 Task: Create New Customer with Customer Name: BeerShop, Billing Address Line1: 4710 Wines Lane, Billing Address Line2:  Sabine Pass, Billing Address Line3:  Texas 77655, Cell Number: 361-396-6472
Action: Mouse pressed left at (142, 28)
Screenshot: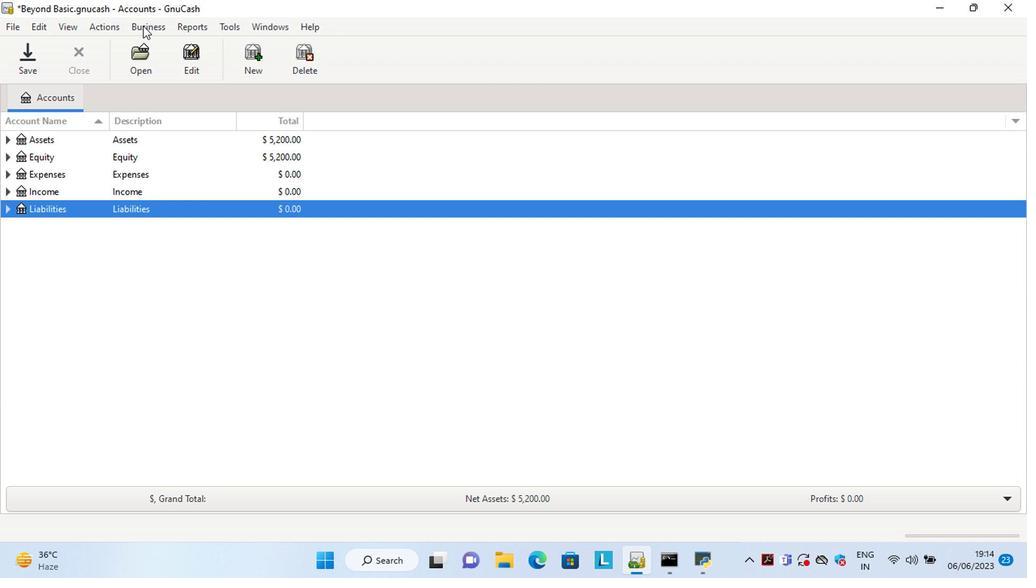 
Action: Mouse moved to (311, 64)
Screenshot: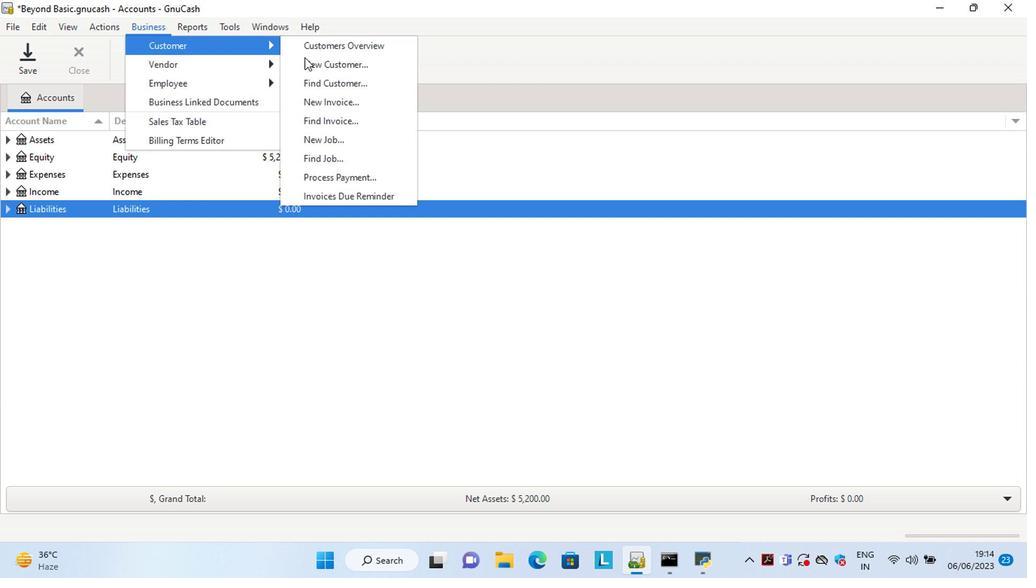 
Action: Mouse pressed left at (311, 64)
Screenshot: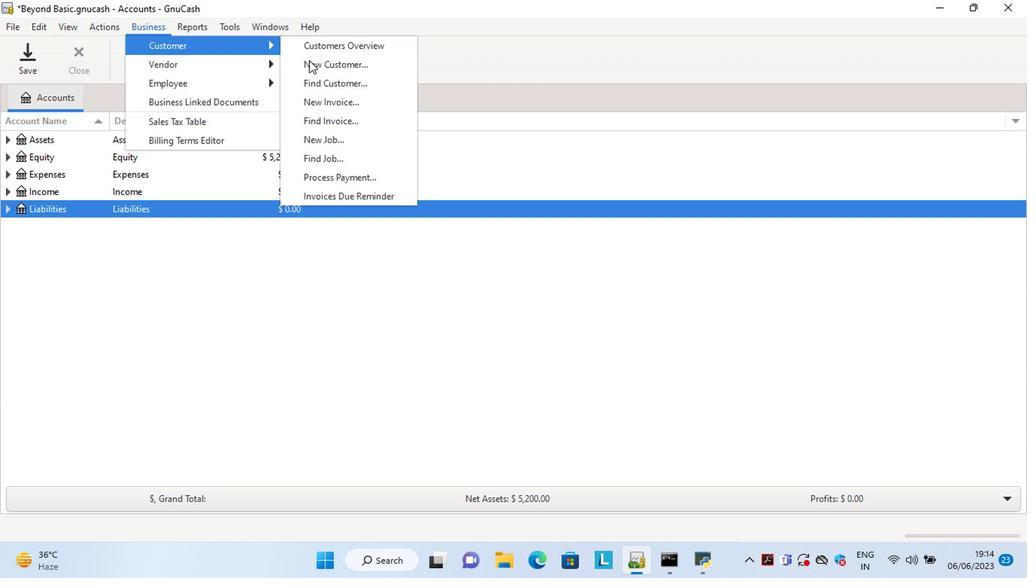 
Action: Mouse moved to (827, 318)
Screenshot: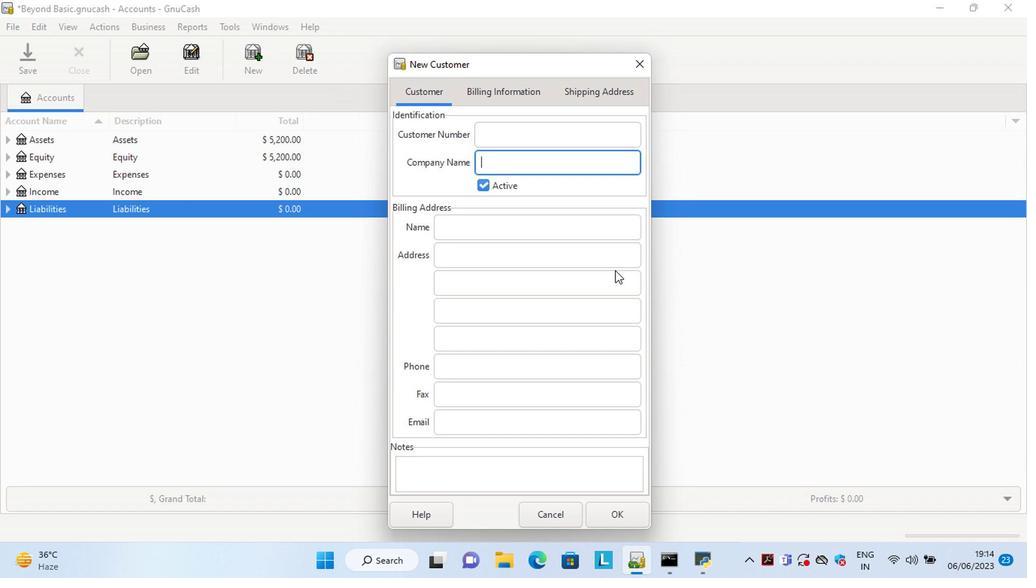 
Action: Key pressed <Key.shift>Beer<Key.shift>Sop<Key.space><Key.backspace><Key.tab><Key.tab><Key.tab>4710<Key.space><Key.shift>Wines<Key.space><Key.shift>Lane<Key.tab><Key.tab><Key.up><Key.shift>Sabine<Key.space><Key.shift>Pass<Key.tab><Key.shift>Te<Key.end><Key.backspace><Key.backspace><Key.backspace><Key.backspace>7655<Key.tab><Key.tab>361-396-6472
Screenshot: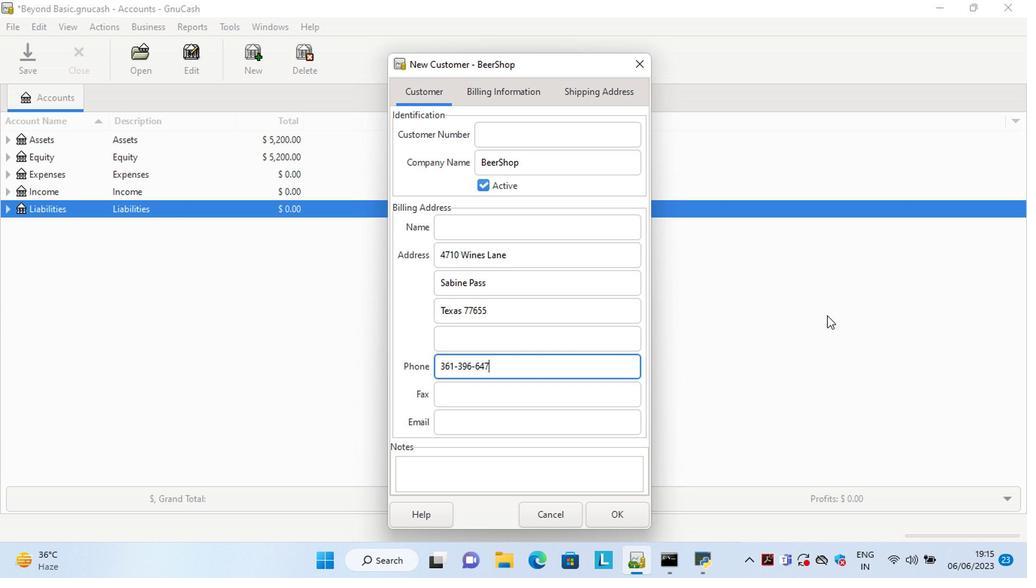 
Action: Mouse moved to (631, 518)
Screenshot: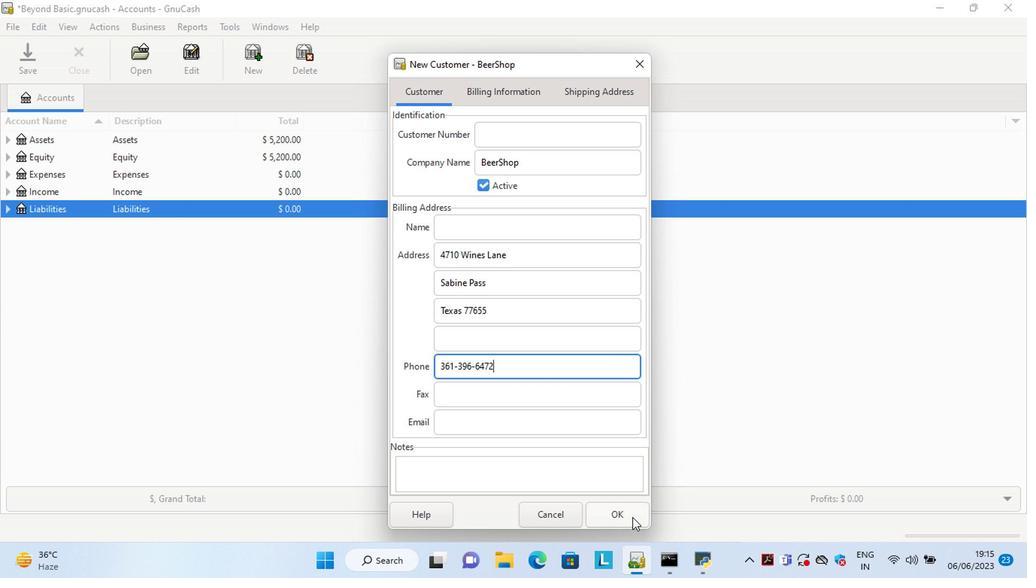 
Action: Mouse pressed left at (631, 518)
Screenshot: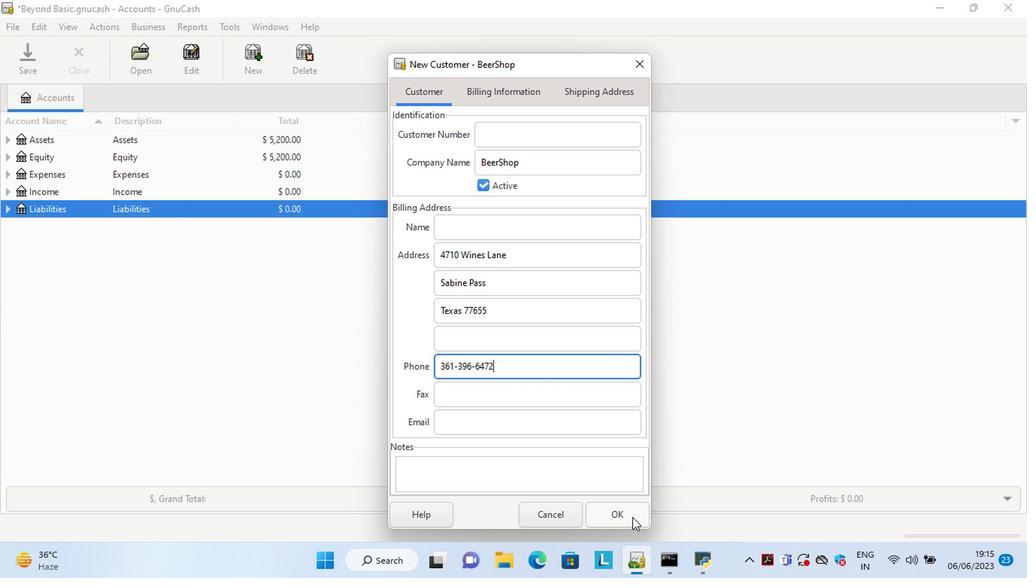 
